 Task: Create a due date automation trigger when advanced on, on the tuesday of the week before a card is due add basic without the yellow label at 11:00 AM.
Action: Mouse moved to (1083, 82)
Screenshot: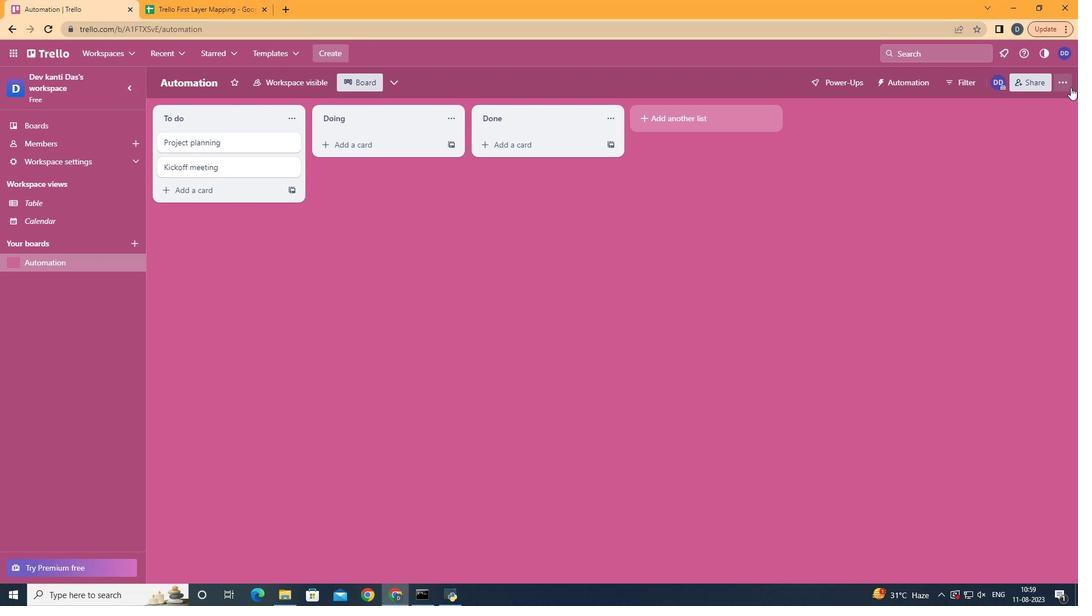 
Action: Mouse pressed left at (1083, 82)
Screenshot: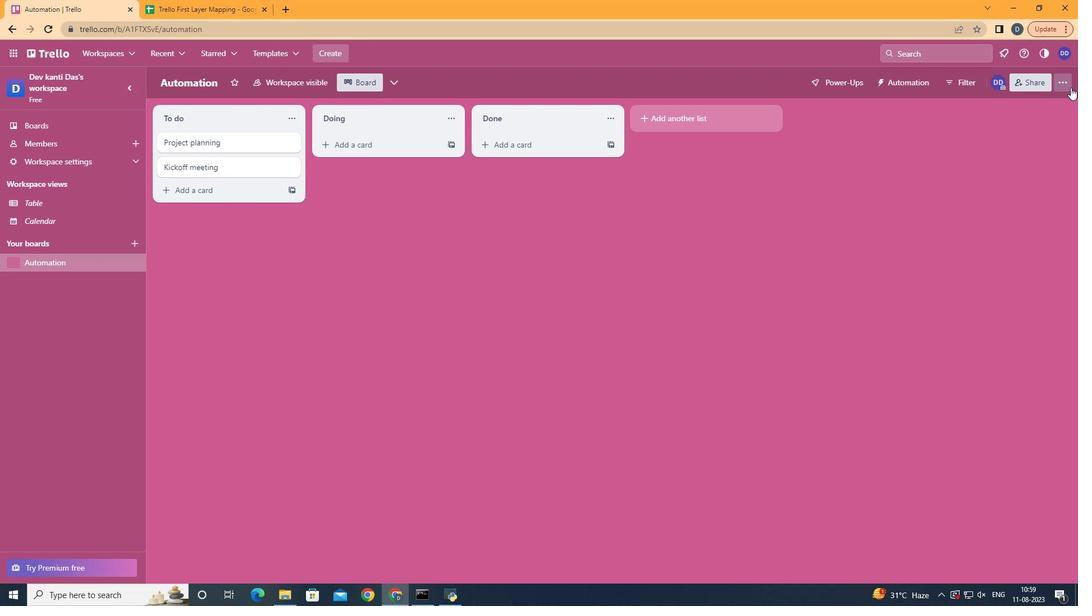 
Action: Mouse moved to (1027, 229)
Screenshot: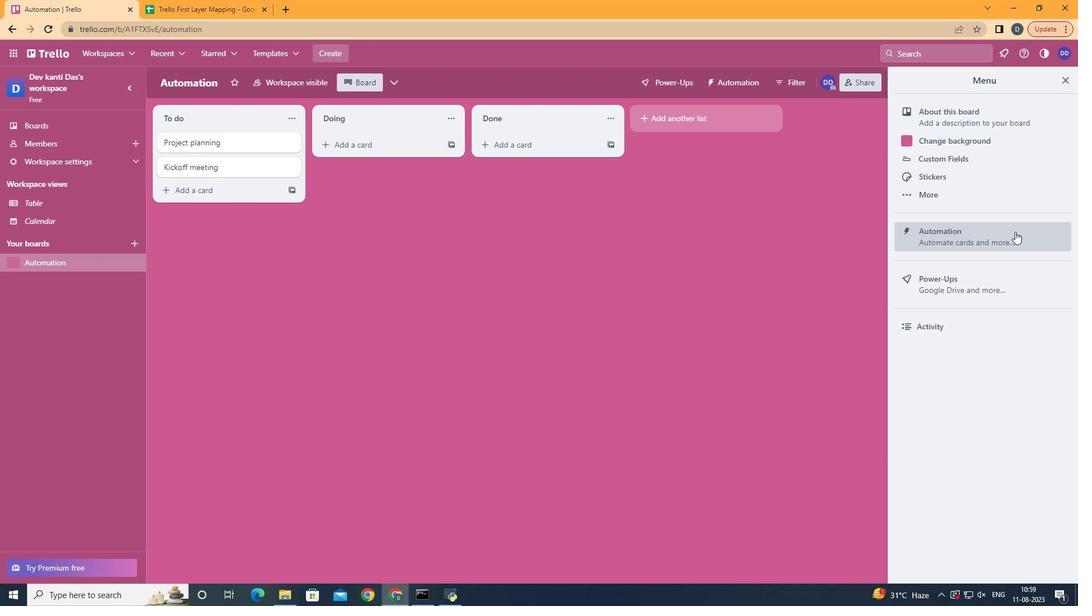 
Action: Mouse pressed left at (1027, 229)
Screenshot: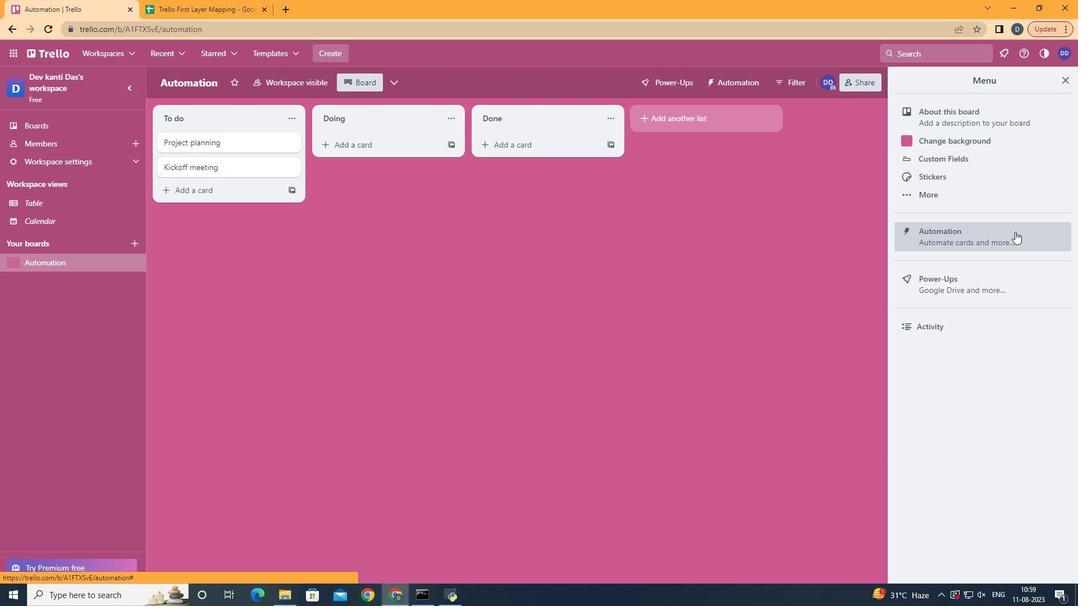 
Action: Mouse moved to (195, 218)
Screenshot: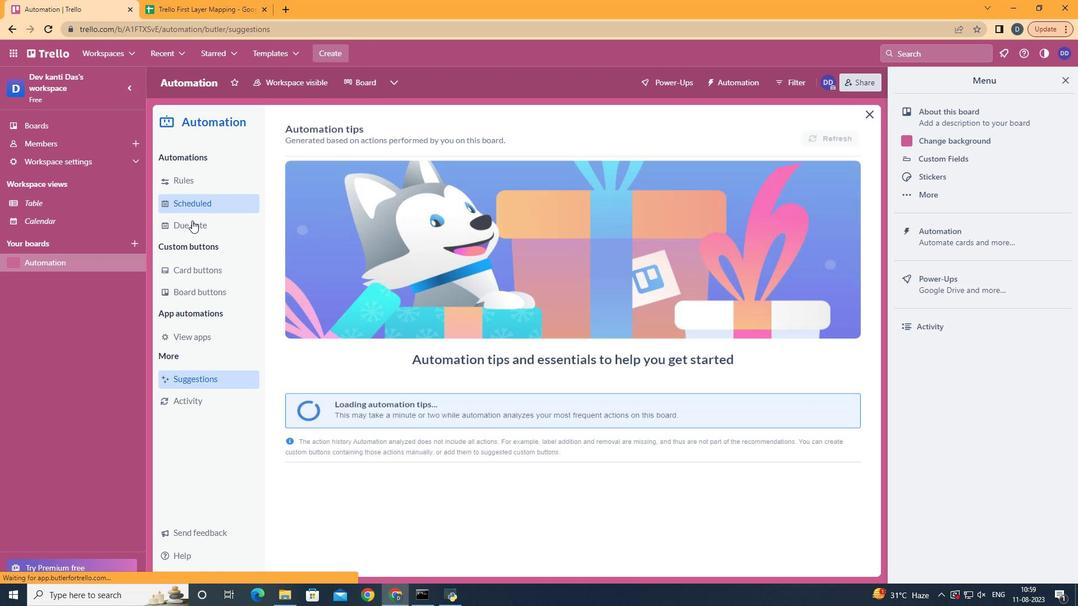 
Action: Mouse pressed left at (195, 218)
Screenshot: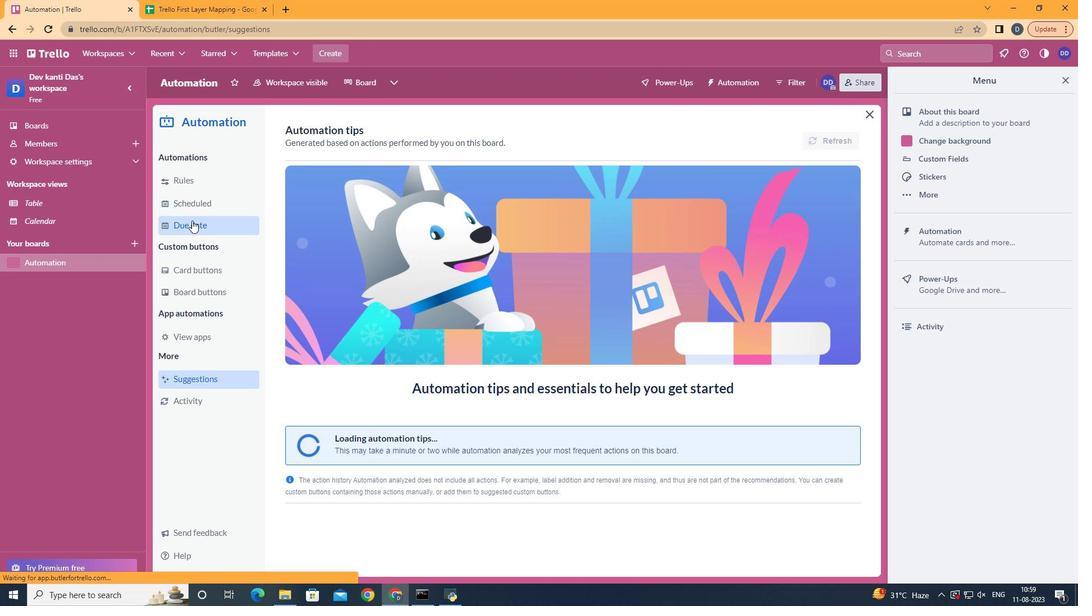 
Action: Mouse moved to (795, 130)
Screenshot: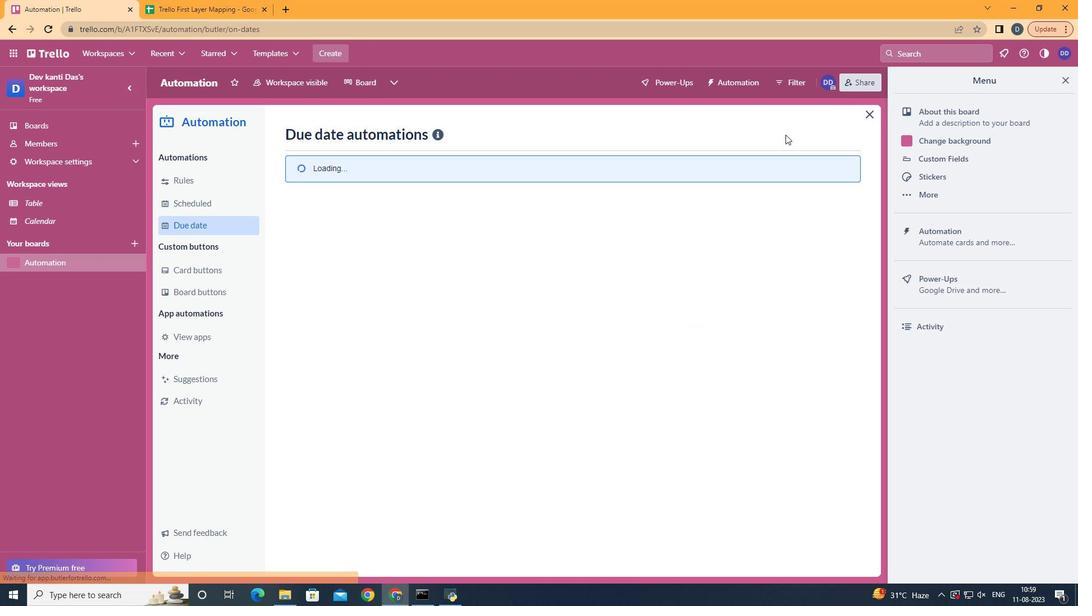 
Action: Mouse pressed left at (795, 130)
Screenshot: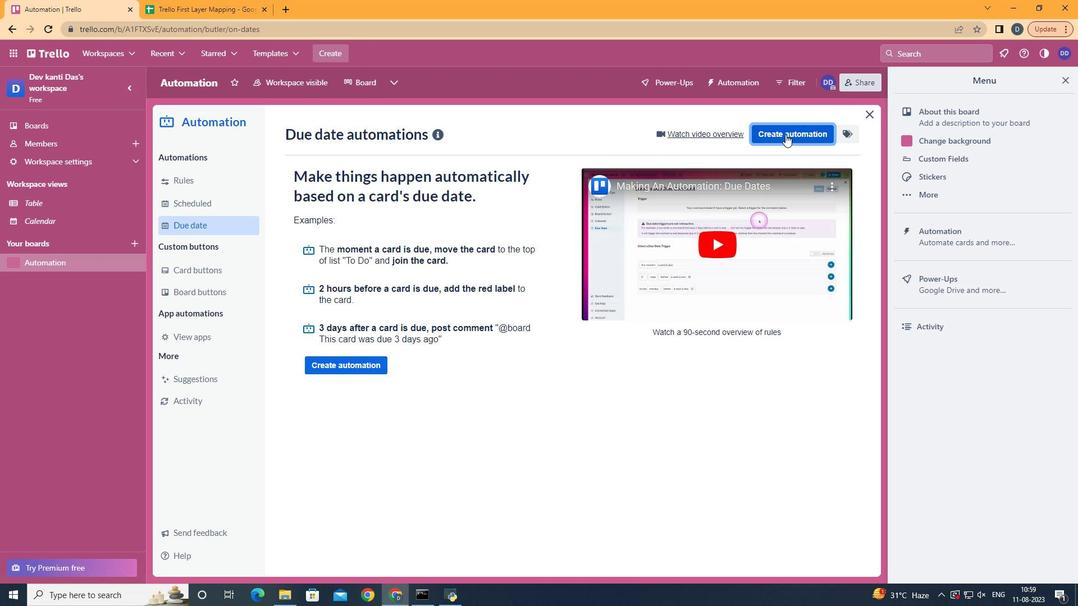 
Action: Mouse moved to (598, 233)
Screenshot: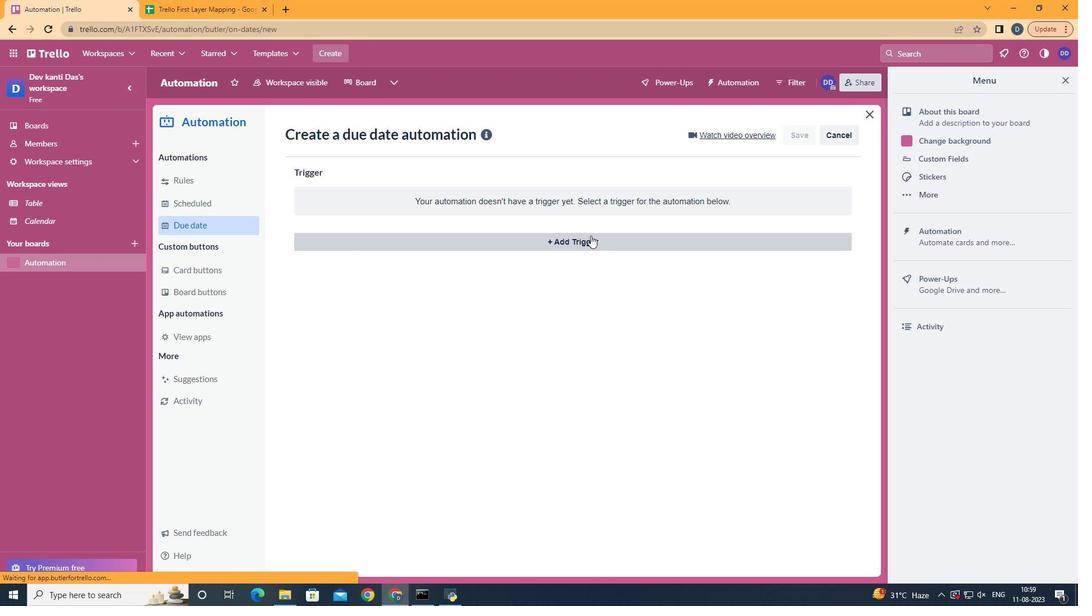 
Action: Mouse pressed left at (598, 233)
Screenshot: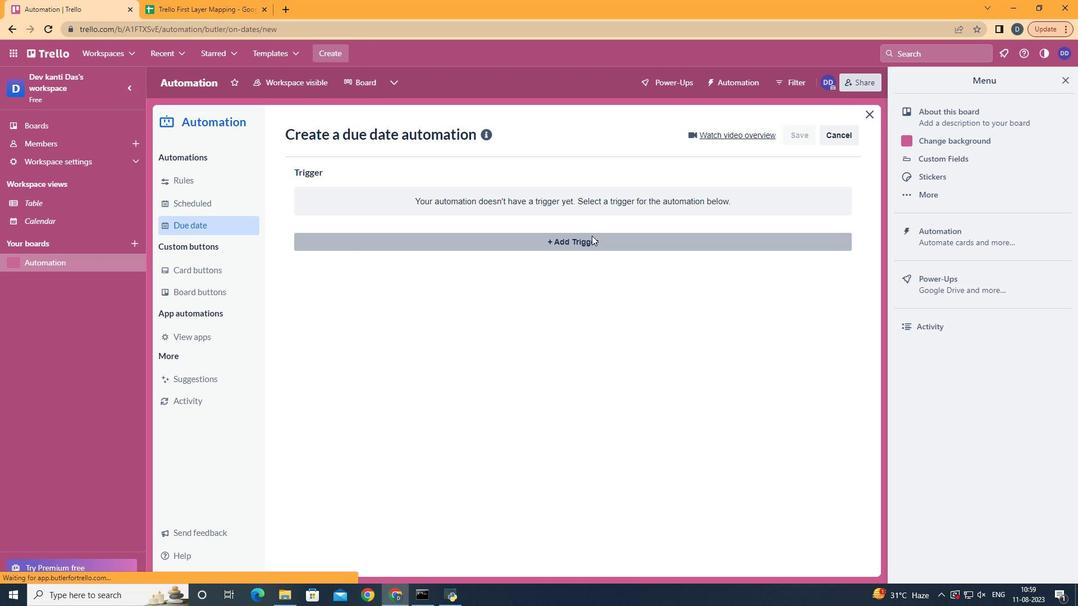 
Action: Mouse moved to (371, 309)
Screenshot: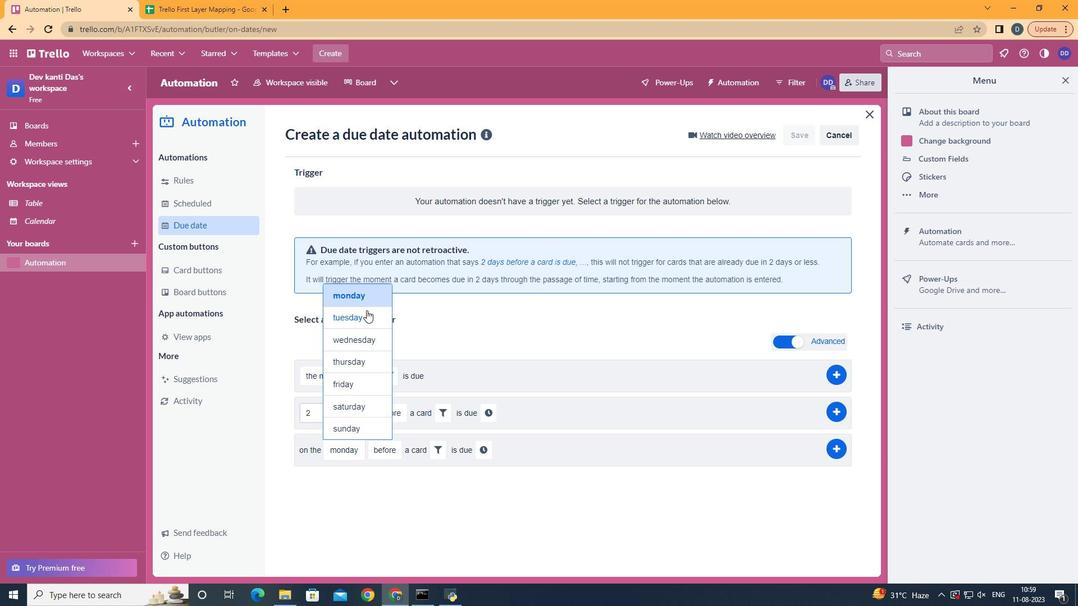 
Action: Mouse pressed left at (371, 309)
Screenshot: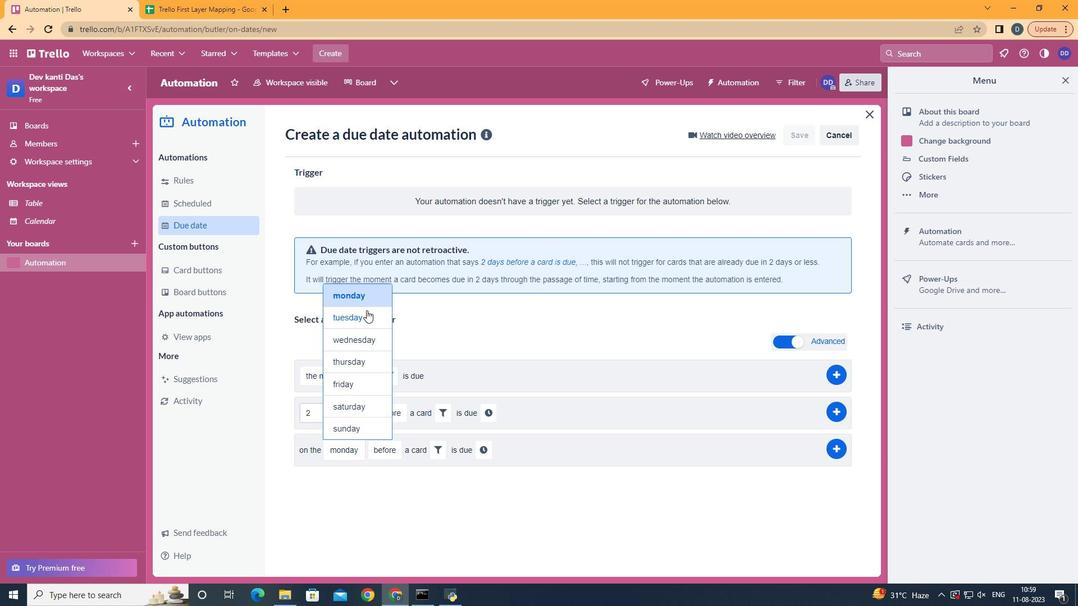 
Action: Mouse moved to (401, 537)
Screenshot: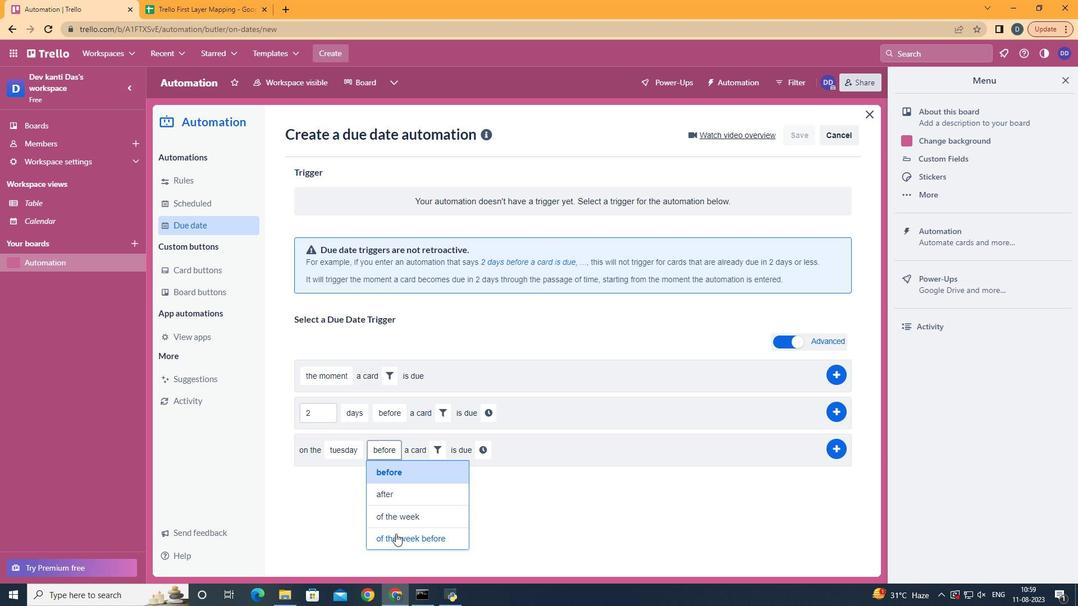 
Action: Mouse pressed left at (401, 537)
Screenshot: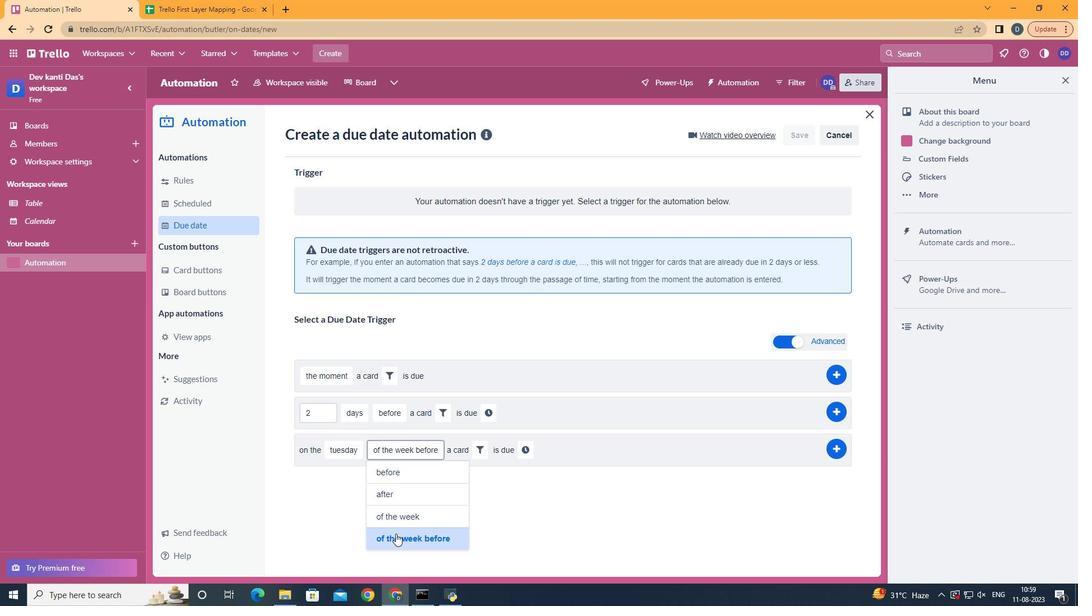 
Action: Mouse moved to (478, 455)
Screenshot: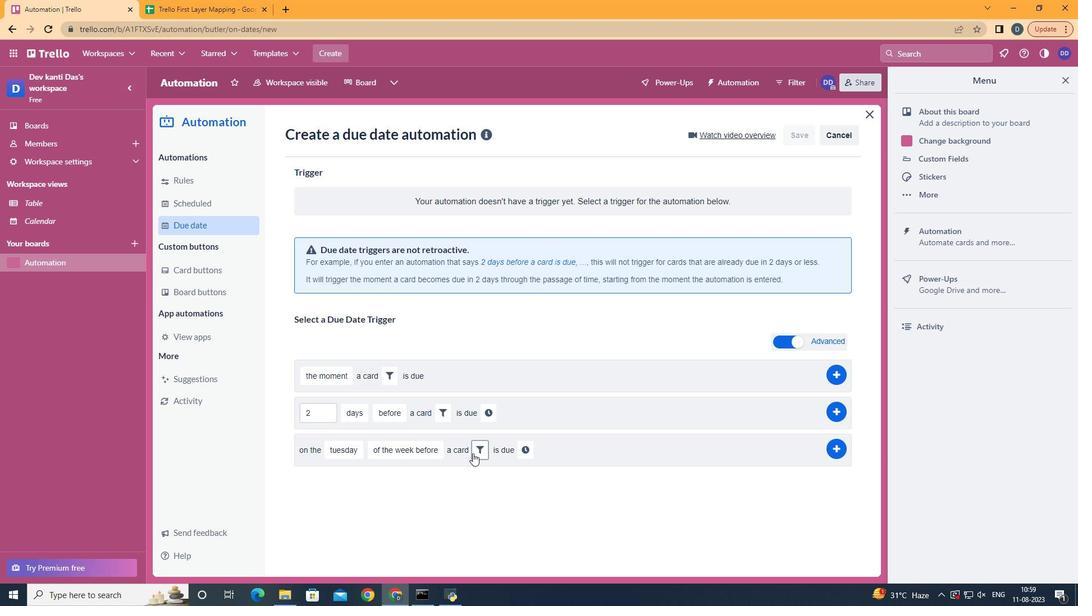 
Action: Mouse pressed left at (478, 455)
Screenshot: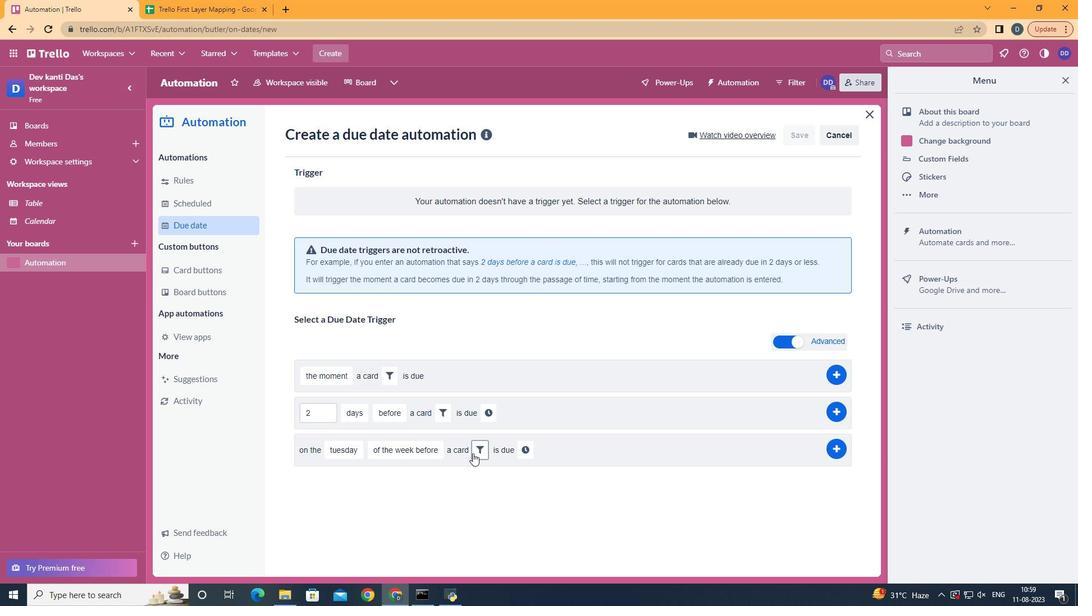 
Action: Mouse moved to (521, 499)
Screenshot: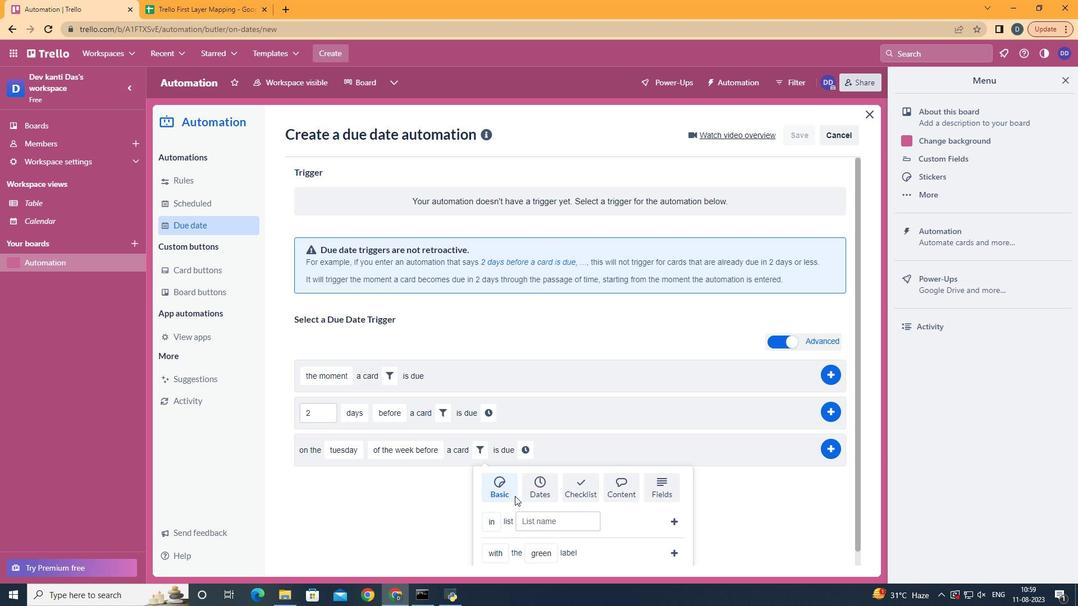 
Action: Mouse scrolled (521, 498) with delta (0, 0)
Screenshot: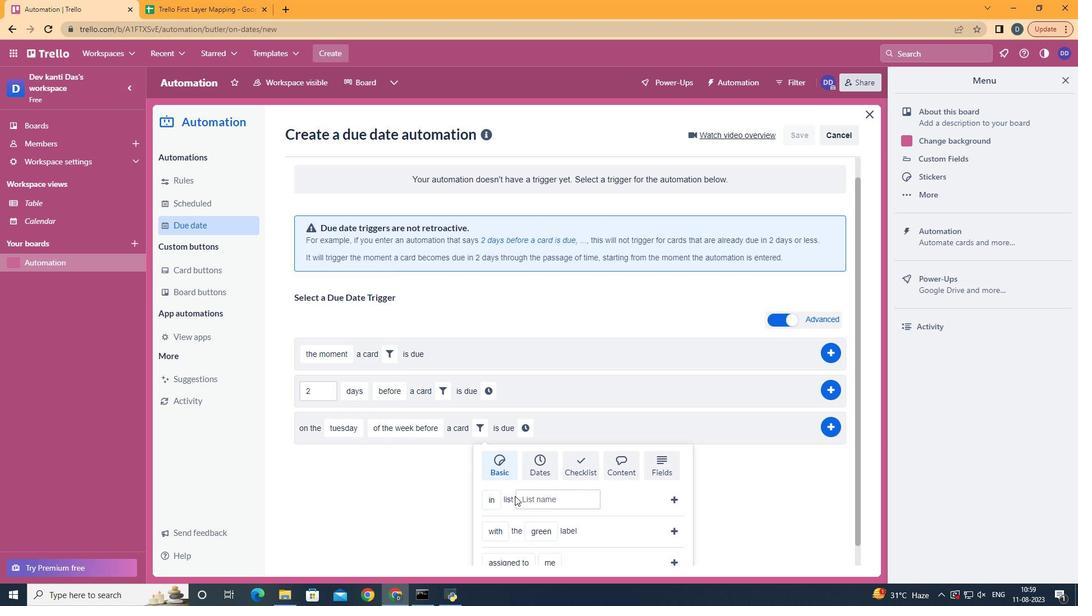 
Action: Mouse scrolled (521, 498) with delta (0, 0)
Screenshot: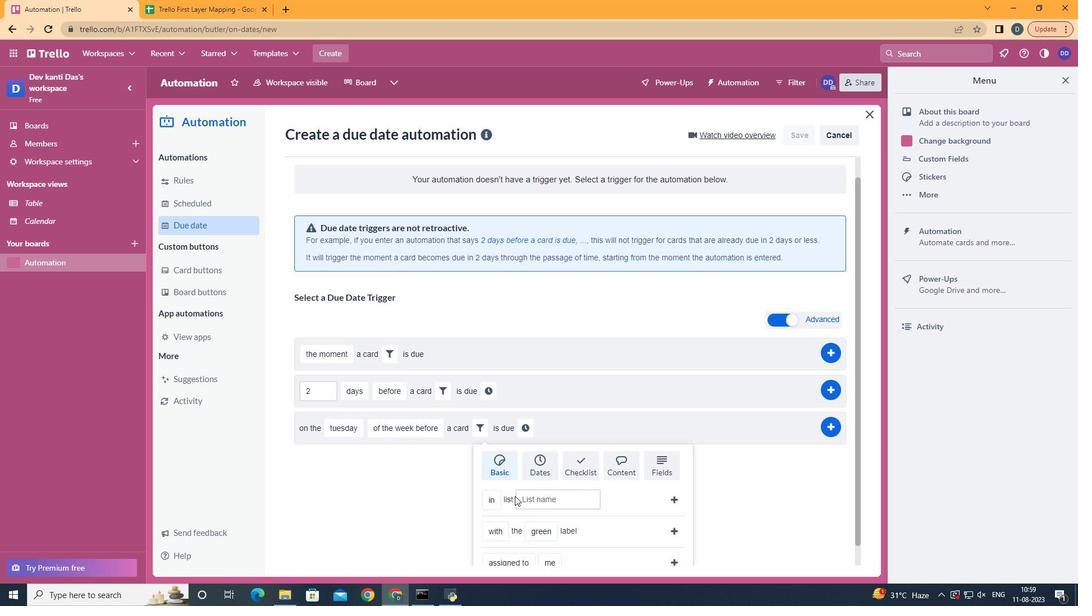 
Action: Mouse moved to (522, 462)
Screenshot: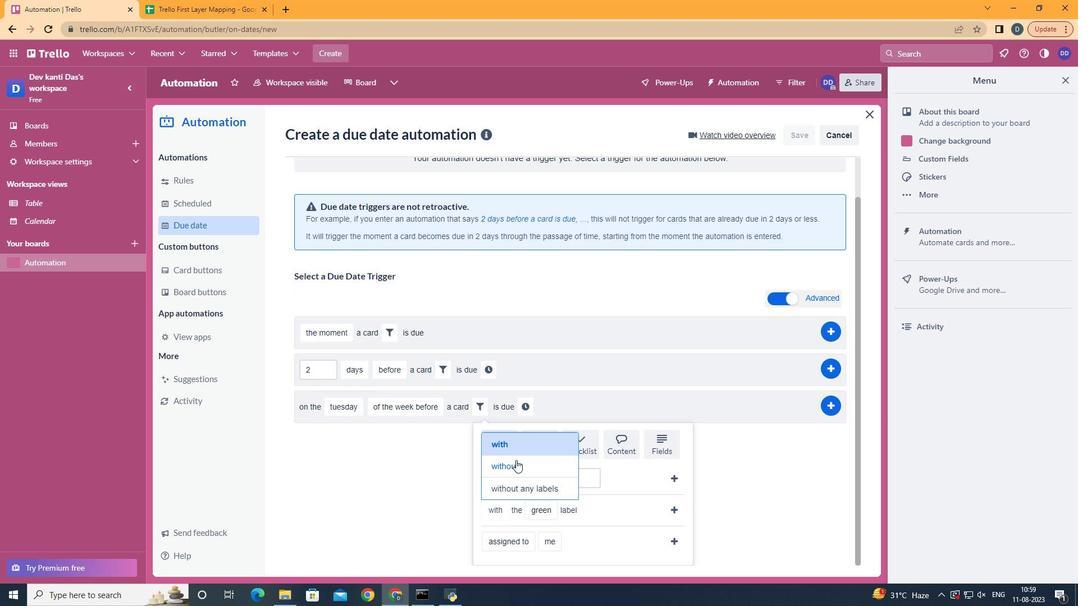 
Action: Mouse pressed left at (522, 462)
Screenshot: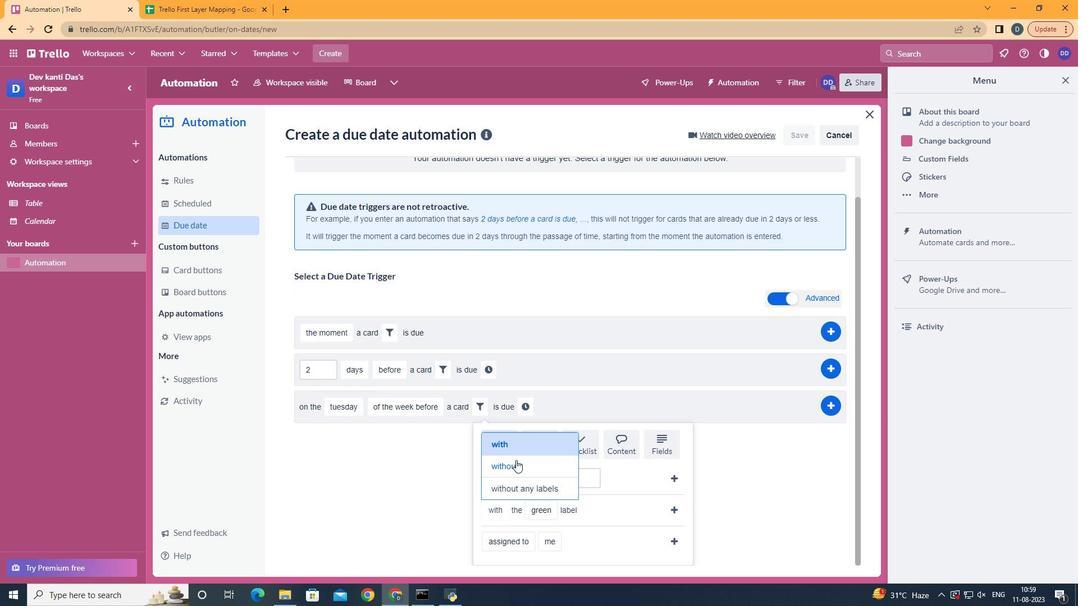 
Action: Mouse moved to (565, 393)
Screenshot: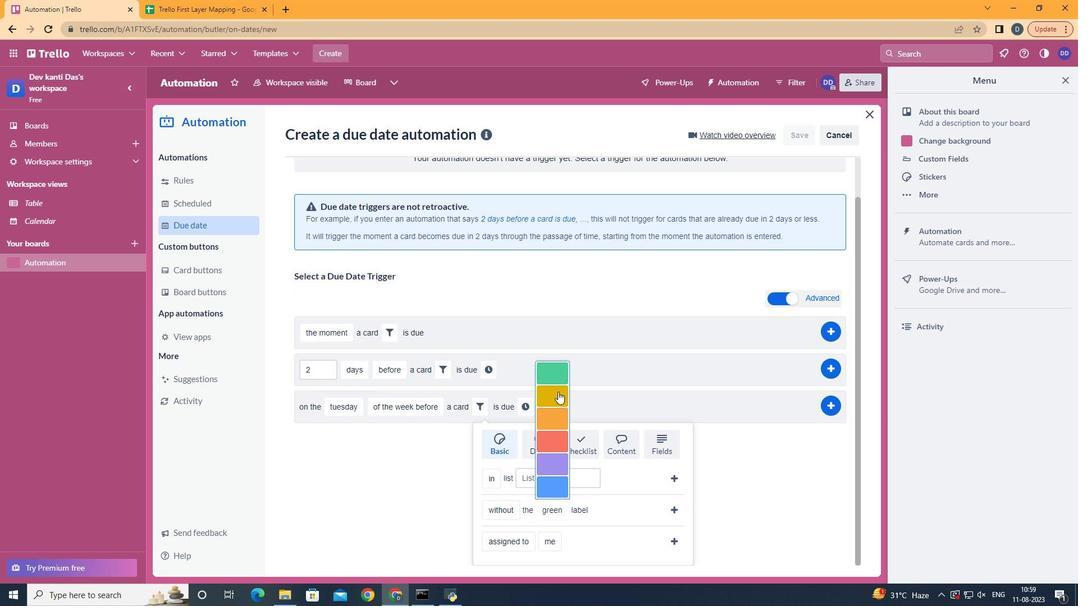 
Action: Mouse pressed left at (565, 393)
Screenshot: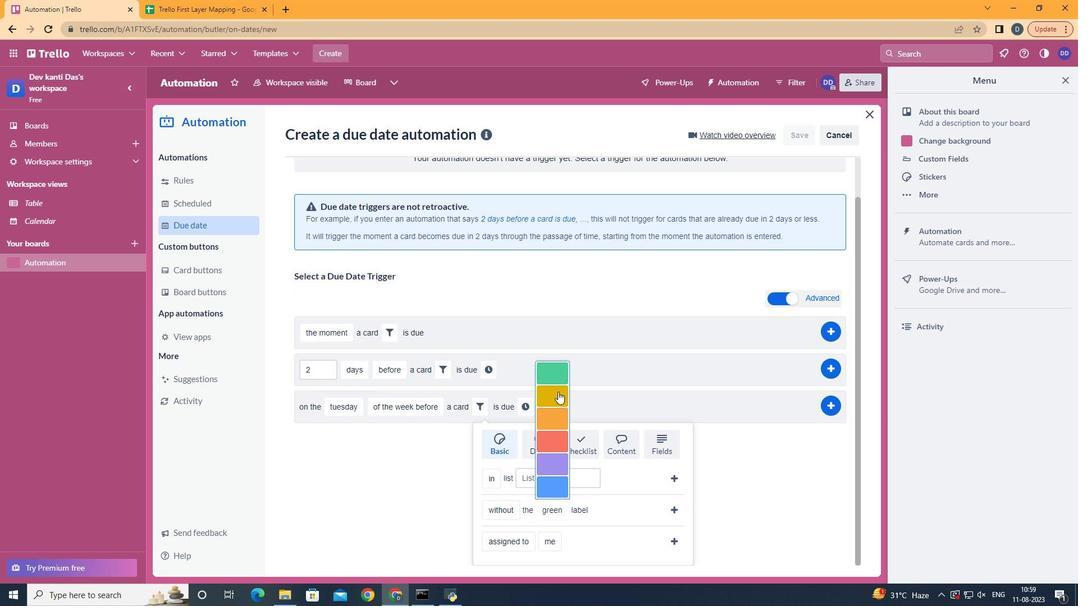 
Action: Mouse moved to (679, 515)
Screenshot: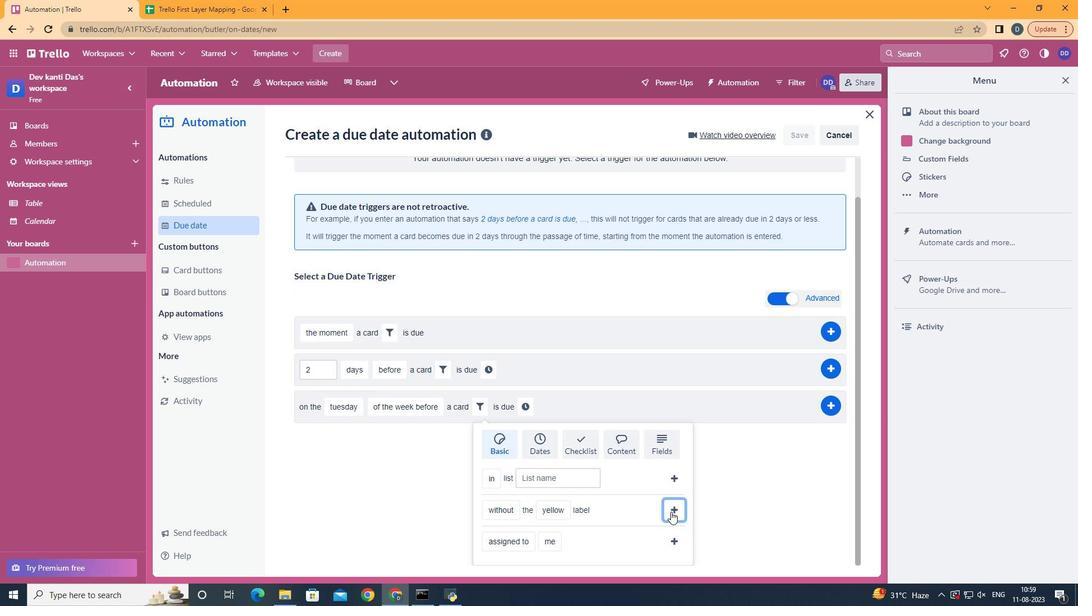 
Action: Mouse pressed left at (679, 515)
Screenshot: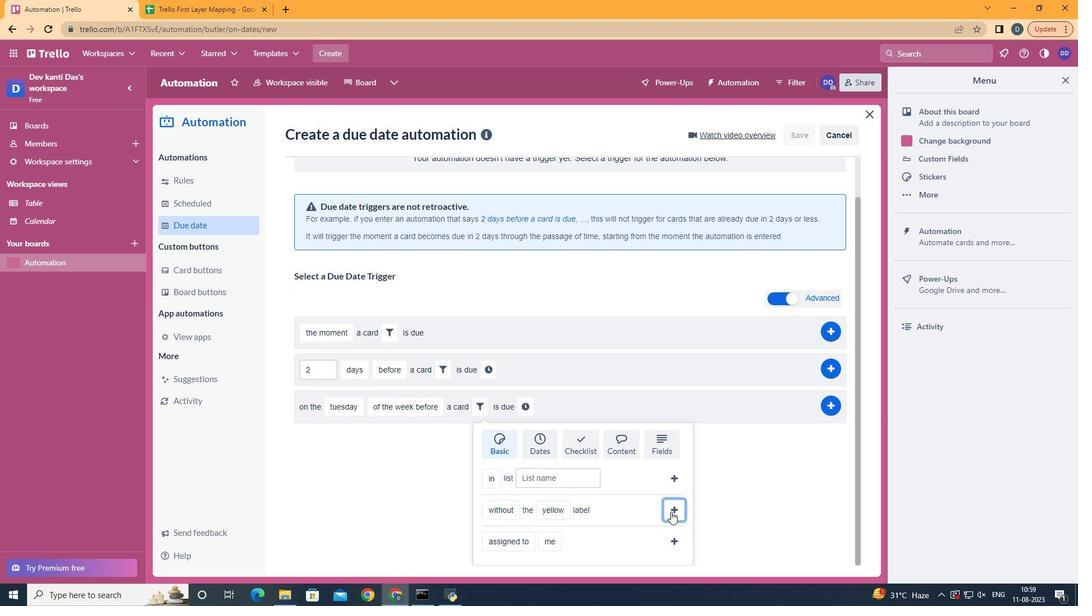 
Action: Mouse moved to (640, 454)
Screenshot: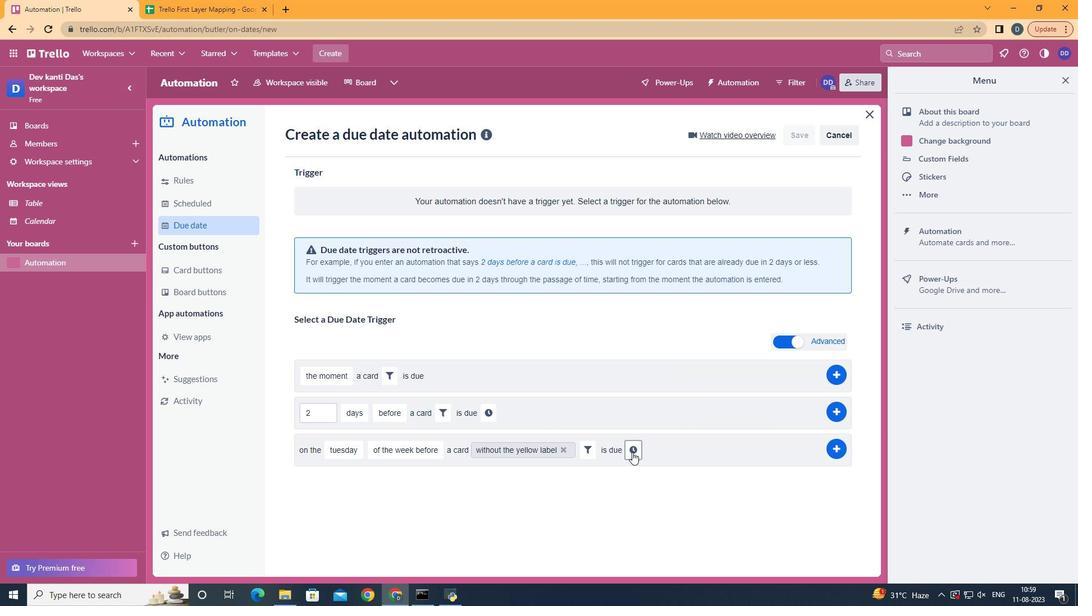 
Action: Mouse pressed left at (640, 454)
Screenshot: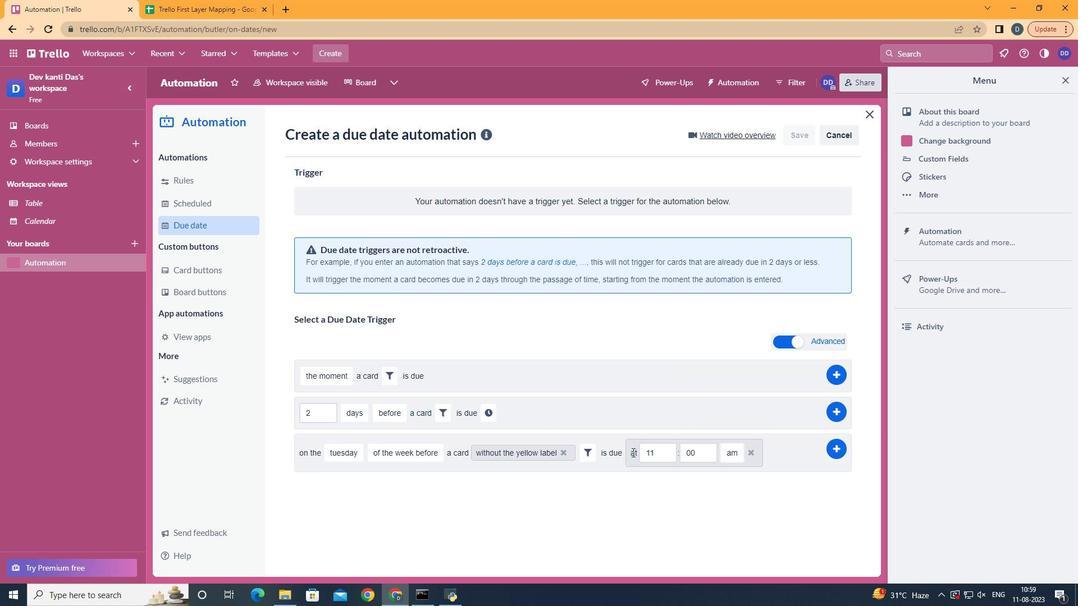 
Action: Mouse moved to (840, 453)
Screenshot: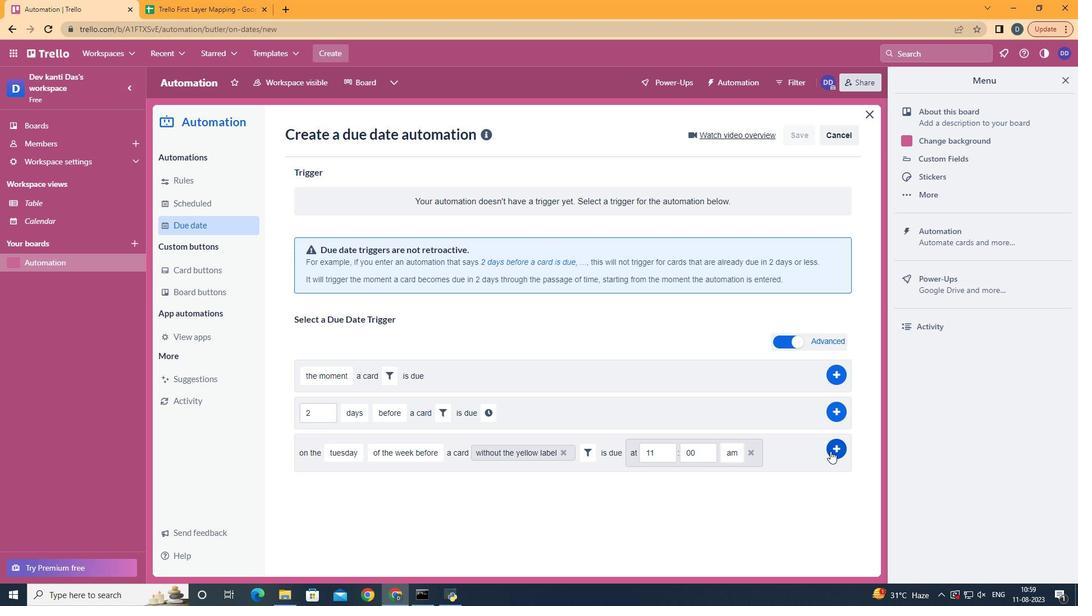 
Action: Mouse pressed left at (840, 453)
Screenshot: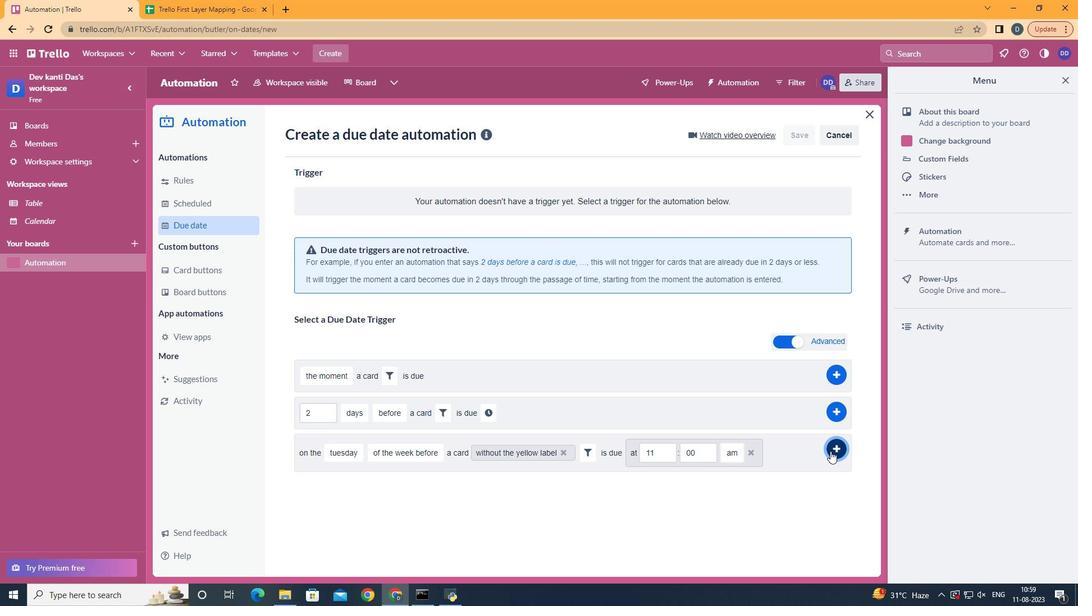 
Action: Mouse moved to (840, 453)
Screenshot: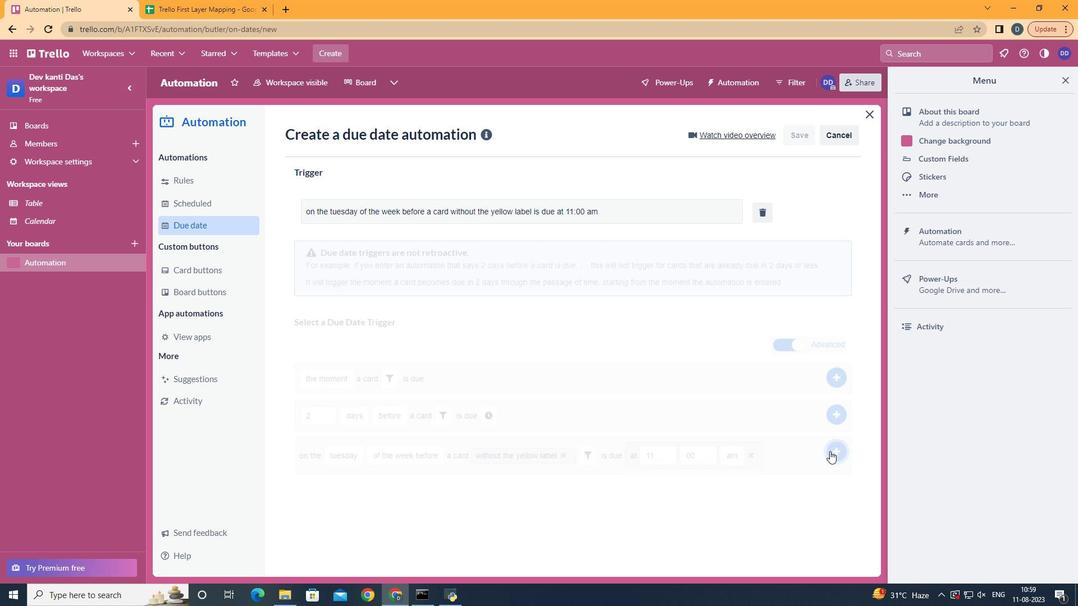 
